 Task: Create a section Feature Freeze Sprint and in the section, add a milestone Enterprise Resource Planning (ERP) Implementation in the project ZirconTech.
Action: Mouse moved to (64, 266)
Screenshot: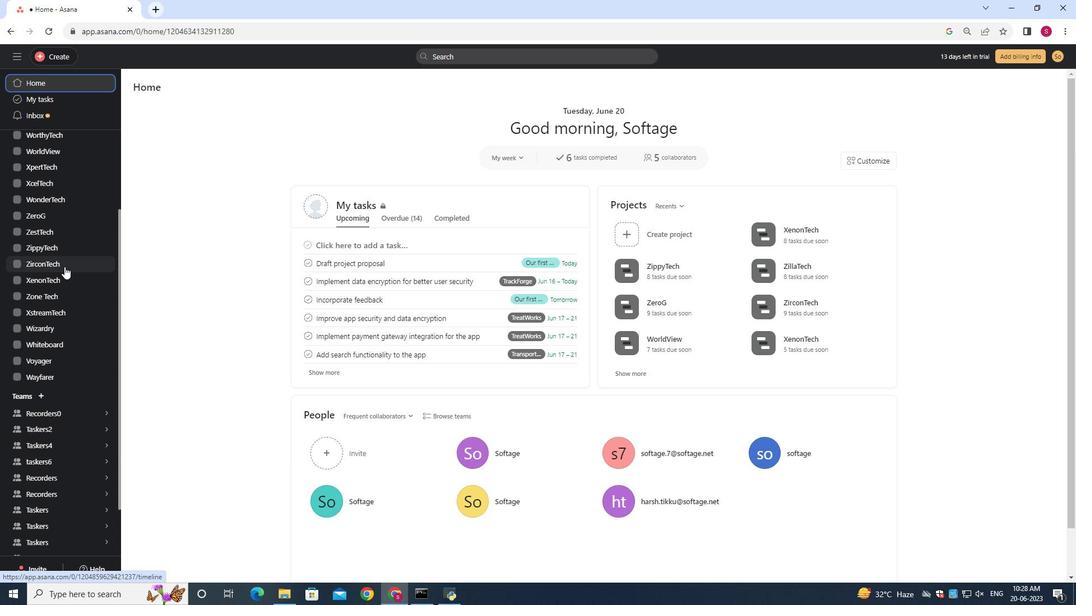 
Action: Mouse pressed left at (64, 266)
Screenshot: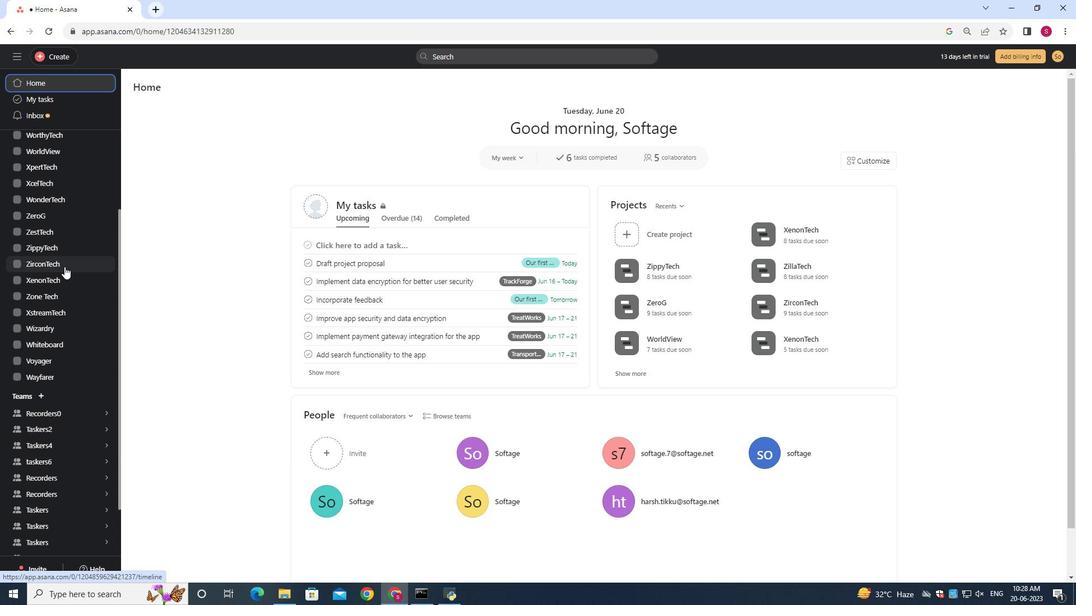 
Action: Mouse moved to (185, 138)
Screenshot: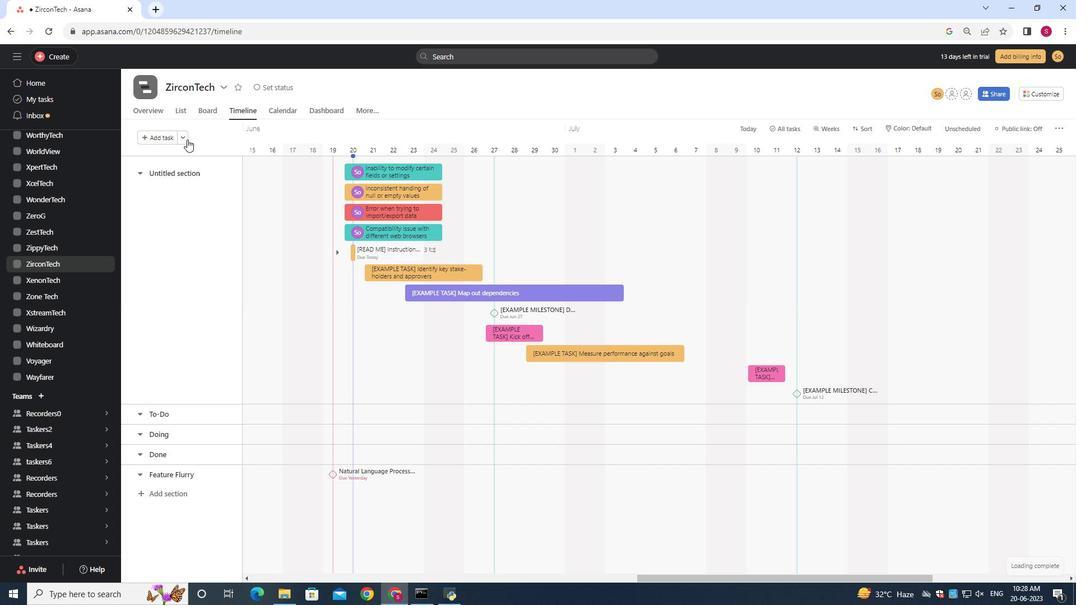 
Action: Mouse pressed left at (185, 138)
Screenshot: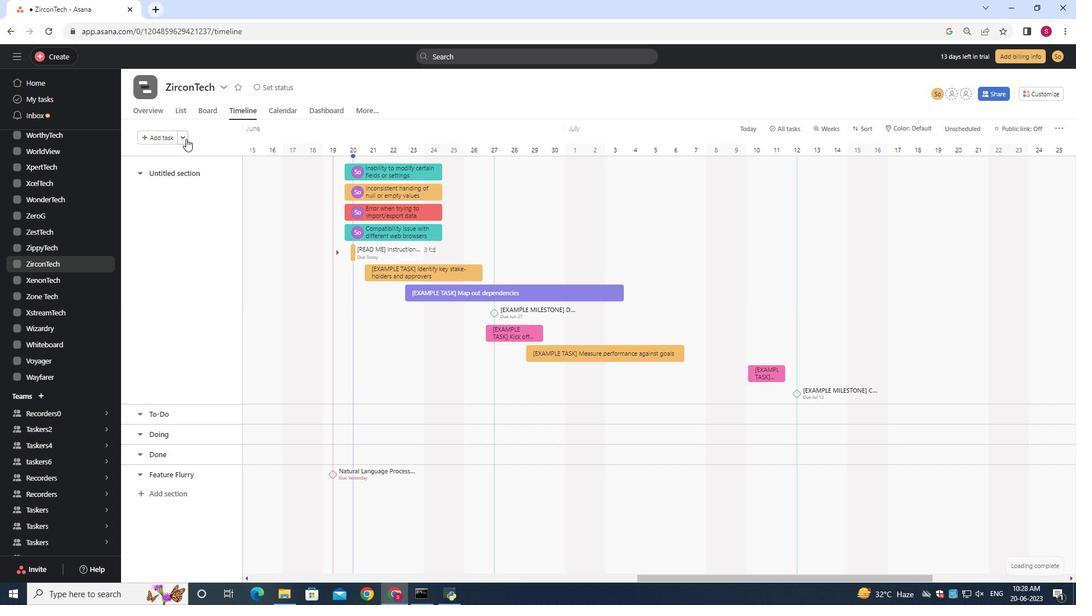 
Action: Mouse moved to (197, 159)
Screenshot: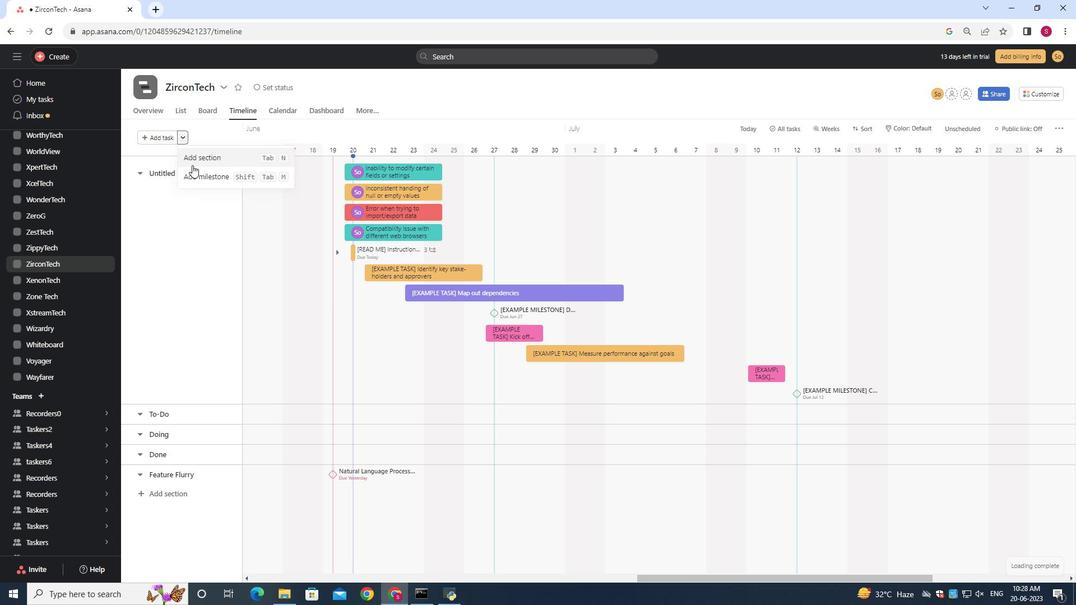 
Action: Mouse pressed left at (197, 159)
Screenshot: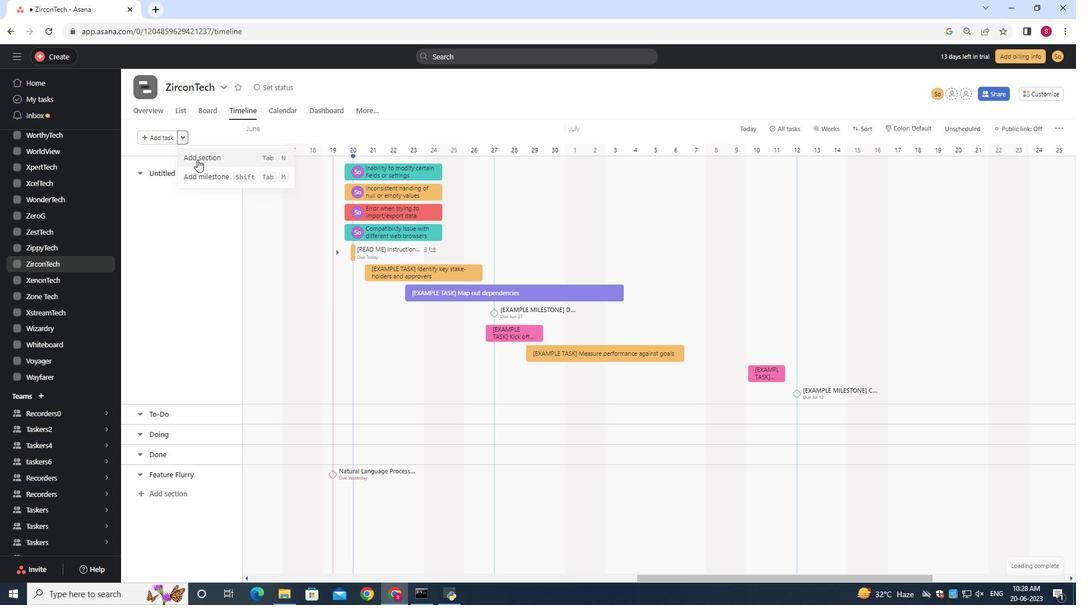 
Action: Mouse moved to (197, 159)
Screenshot: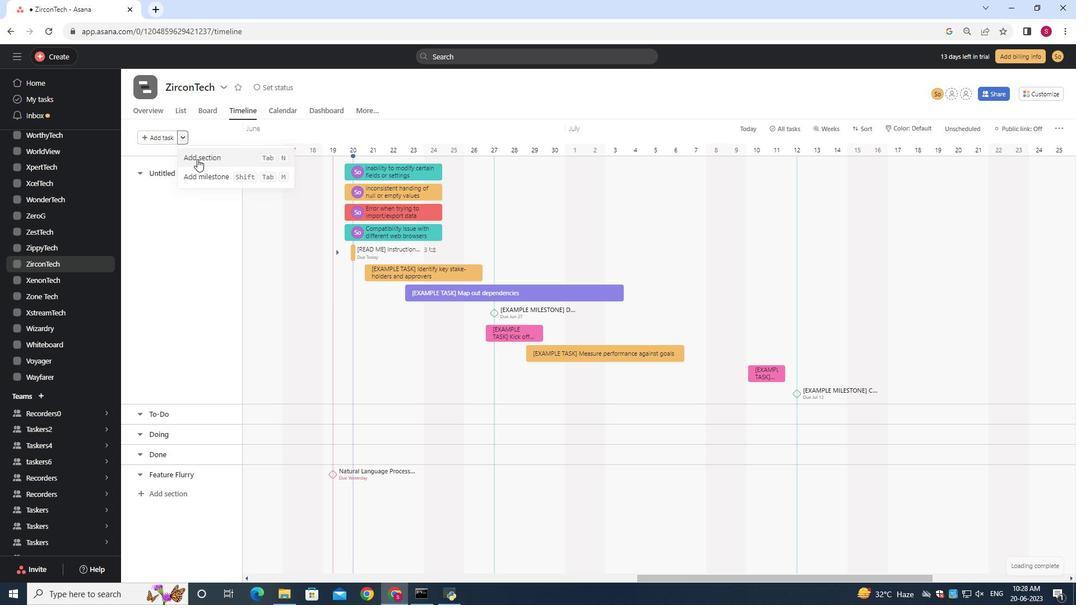 
Action: Key pressed <Key.shift><Key.shift><Key.shift><Key.shift><Key.shift><Key.shift><Key.shift>Feature<Key.space><Key.shift>Freeze<Key.space><Key.shift>Sprint
Screenshot: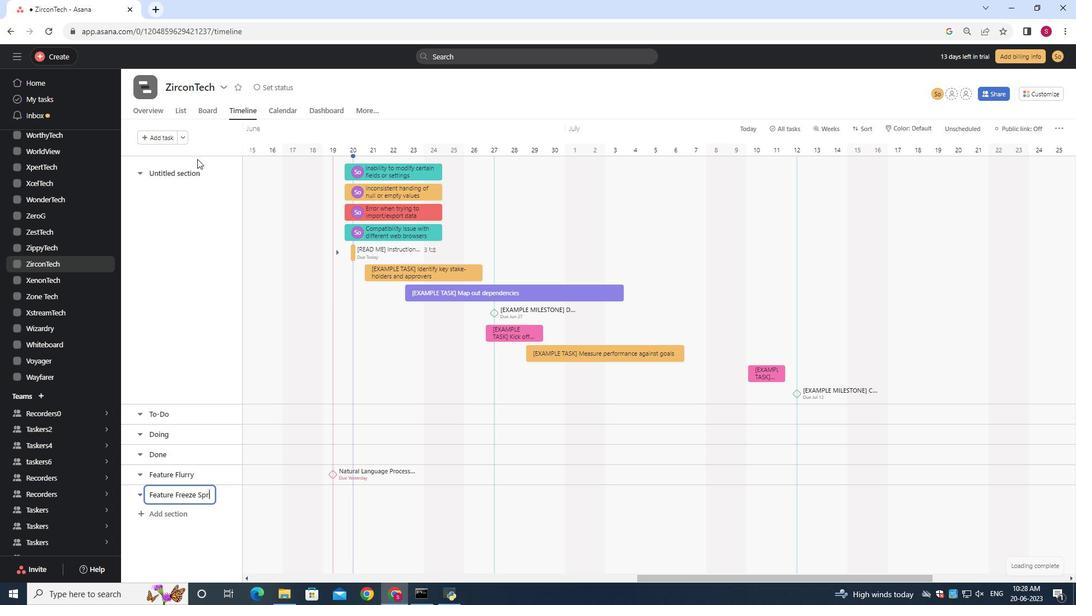 
Action: Mouse moved to (261, 499)
Screenshot: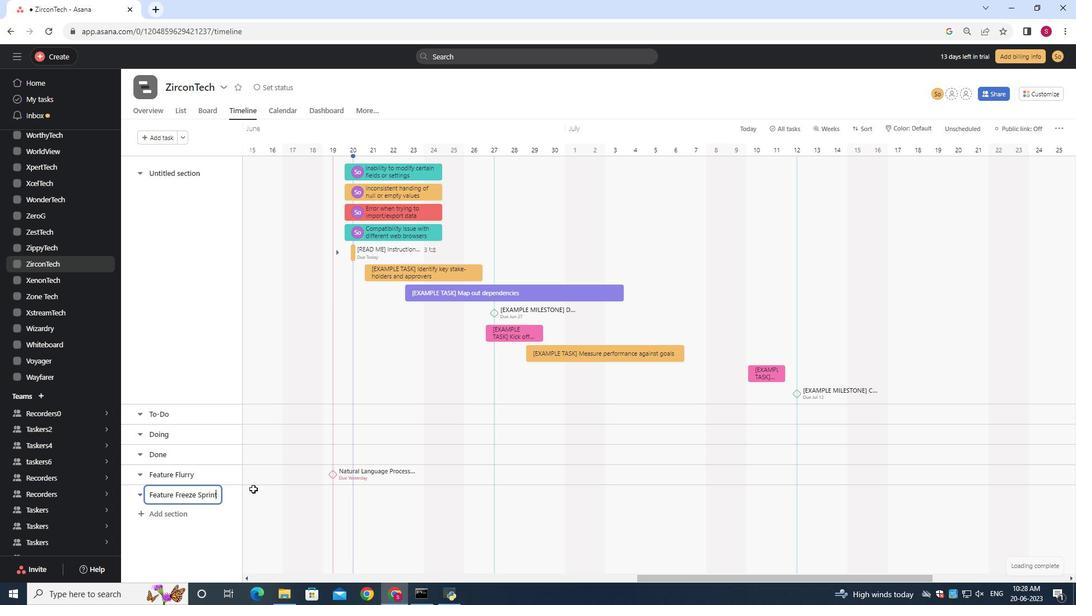 
Action: Mouse pressed left at (261, 499)
Screenshot: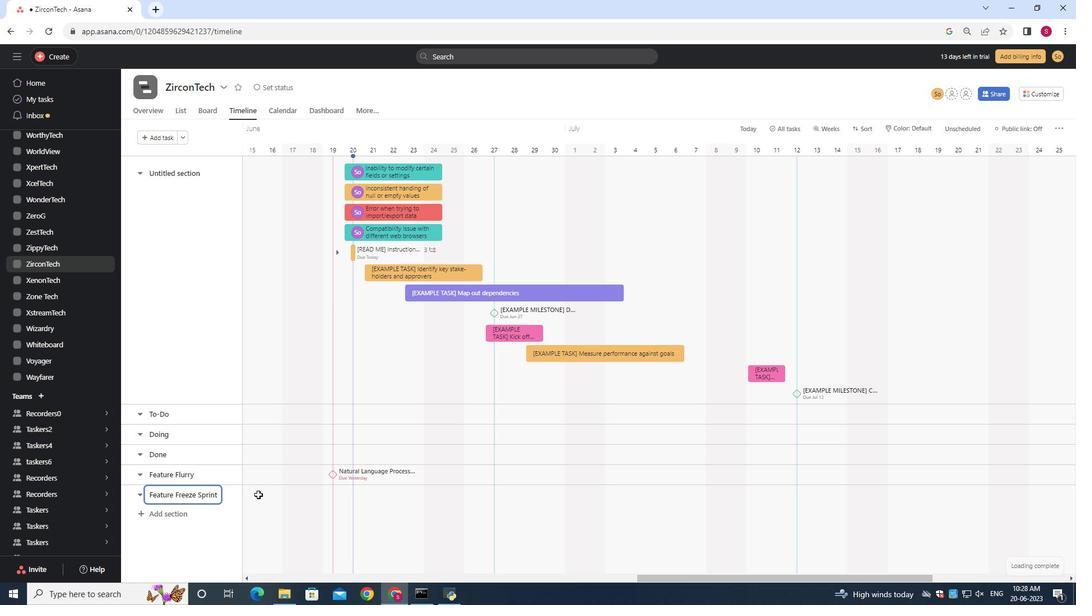 
Action: Mouse moved to (261, 499)
Screenshot: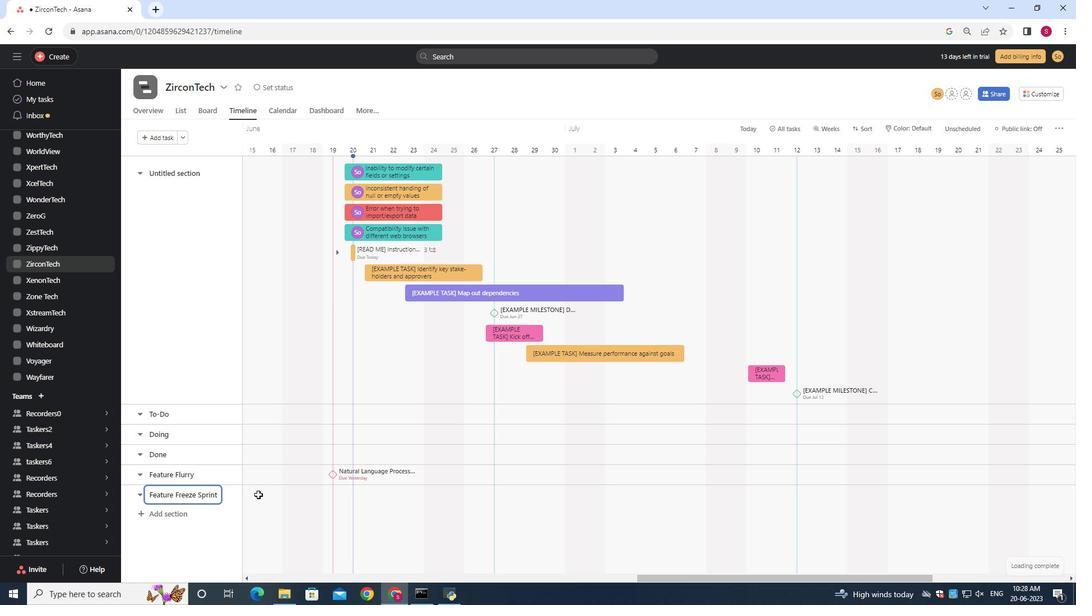 
Action: Key pressed <Key.shift><Key.shift><Key.shift><Key.shift><Key.shift><Key.shift><Key.shift><Key.shift><Key.shift><Key.shift><Key.shift><Key.shift><Key.shift><Key.shift><Key.shift><Key.shift><Key.shift>Enterprise<Key.space><Key.shift><Key.shift>Resource<Key.space><Key.shift>P
Screenshot: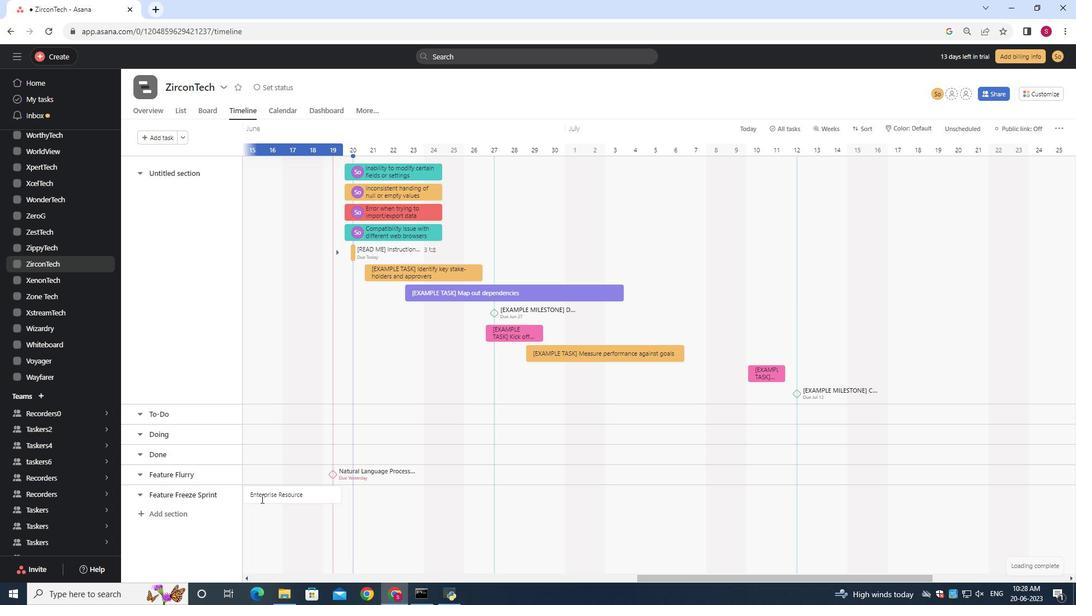 
Action: Mouse moved to (172, 456)
Screenshot: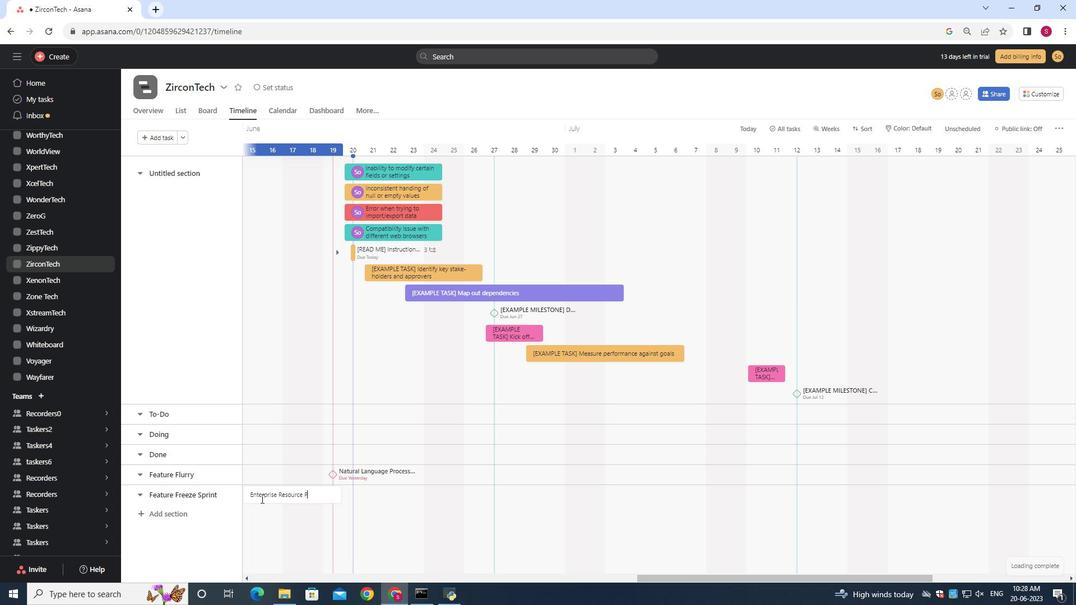 
Action: Key pressed laaning
Screenshot: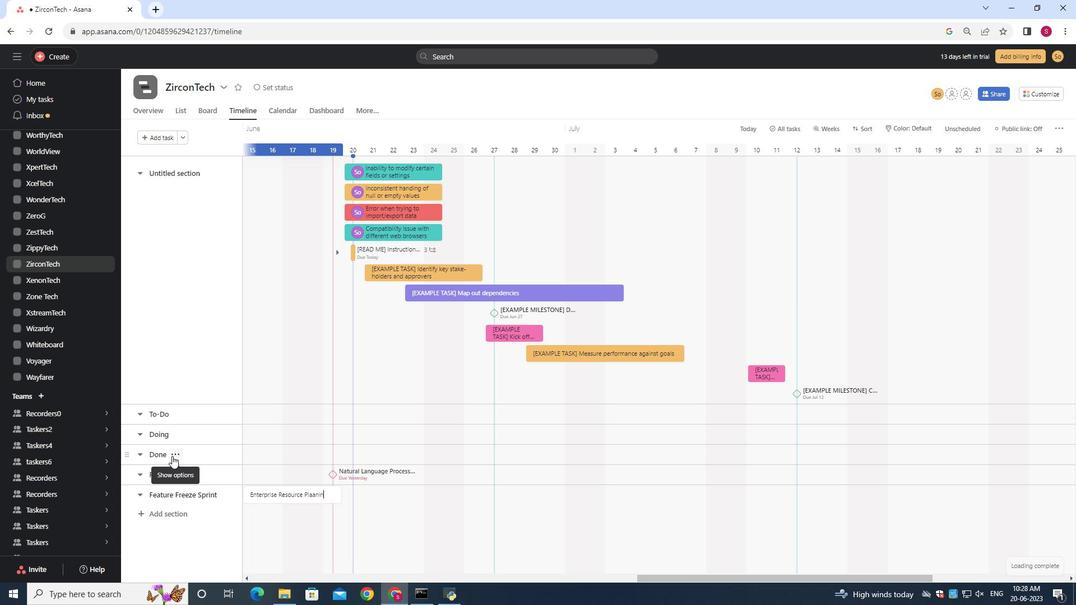 
Action: Mouse moved to (297, 494)
Screenshot: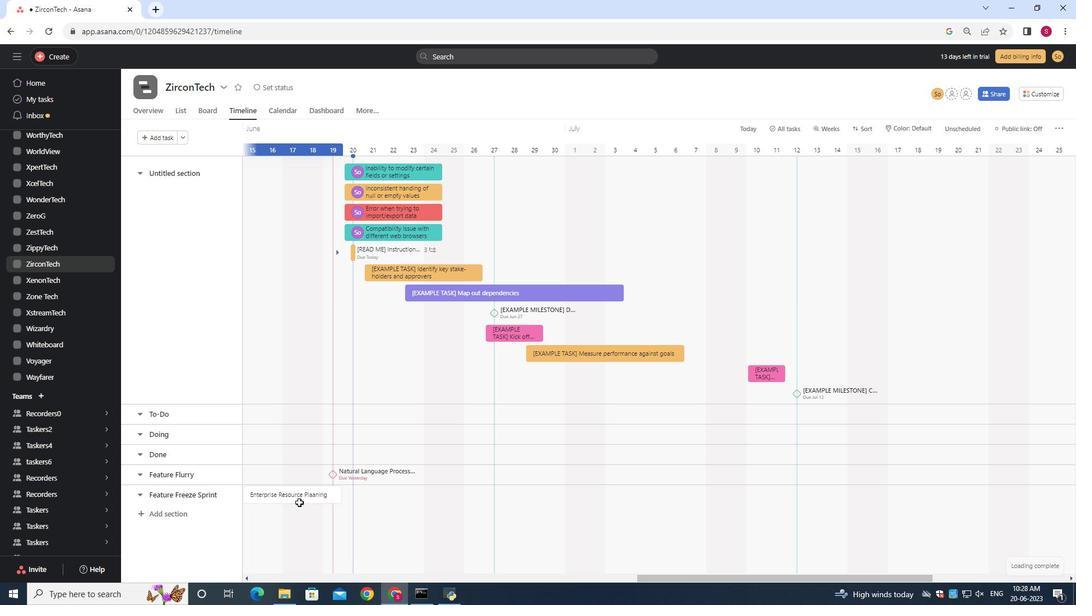 
Action: Mouse pressed right at (297, 494)
Screenshot: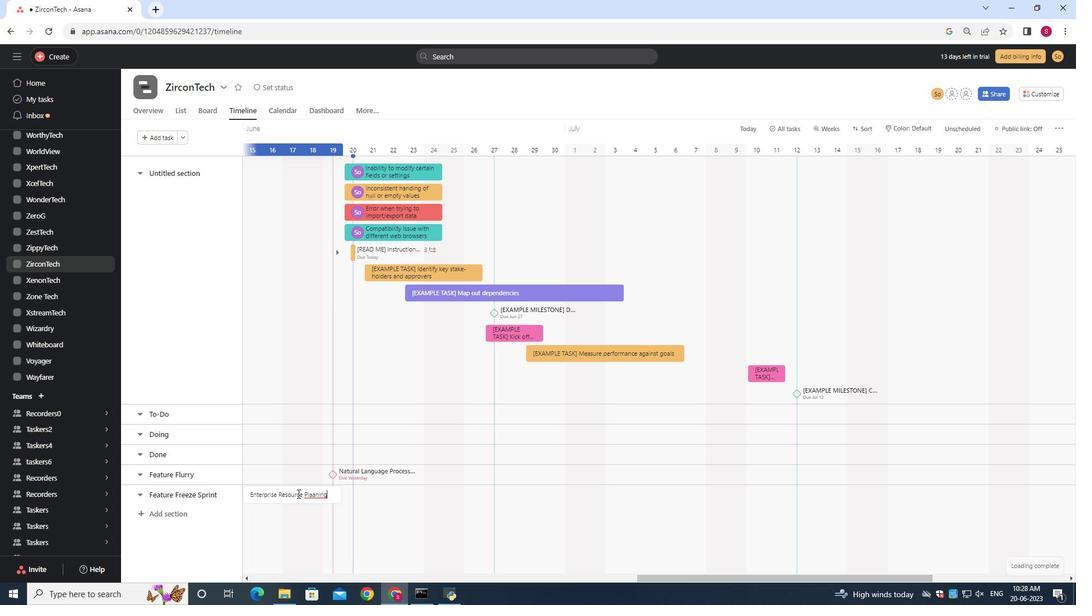 
Action: Mouse moved to (347, 441)
Screenshot: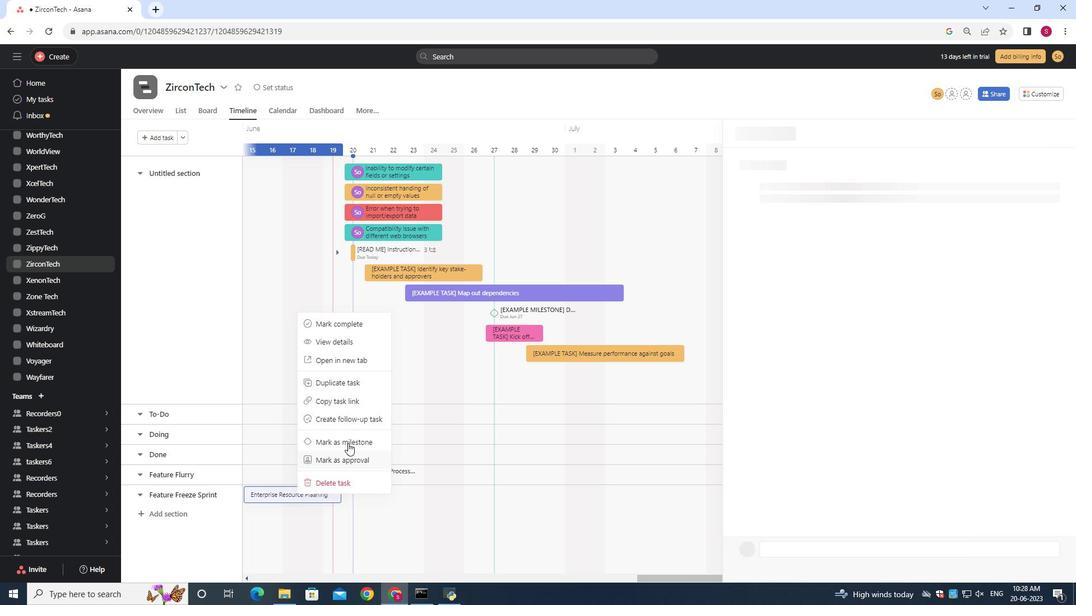 
Action: Mouse pressed left at (347, 441)
Screenshot: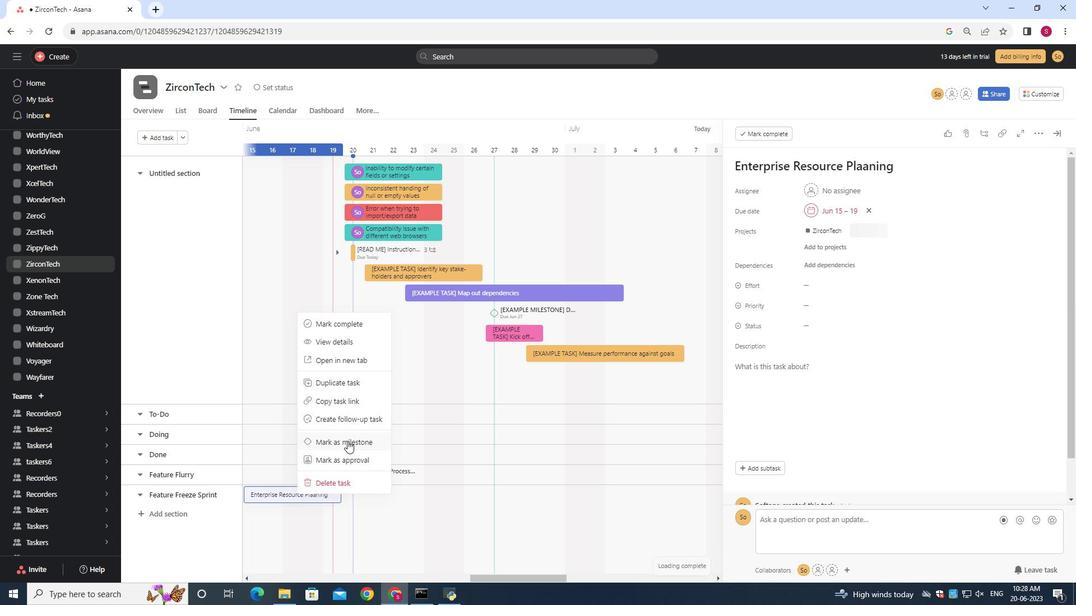 
Action: Mouse moved to (379, 427)
Screenshot: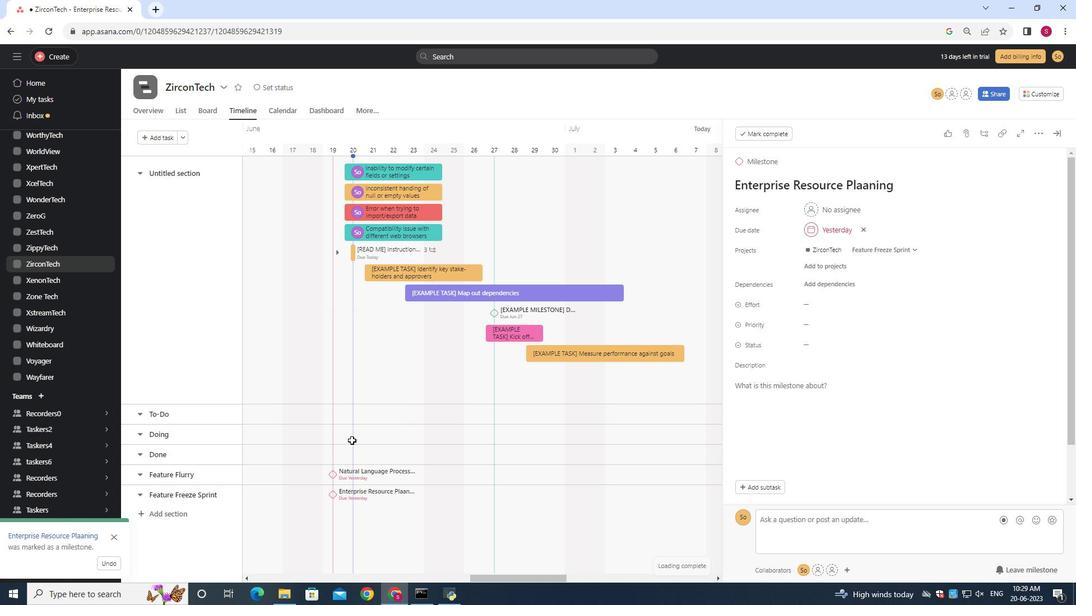 
